 Task: Create a due date automation trigger when advanced on, on the monday after a card is due add basic with the blue label at 11:00 AM.
Action: Mouse moved to (1021, 73)
Screenshot: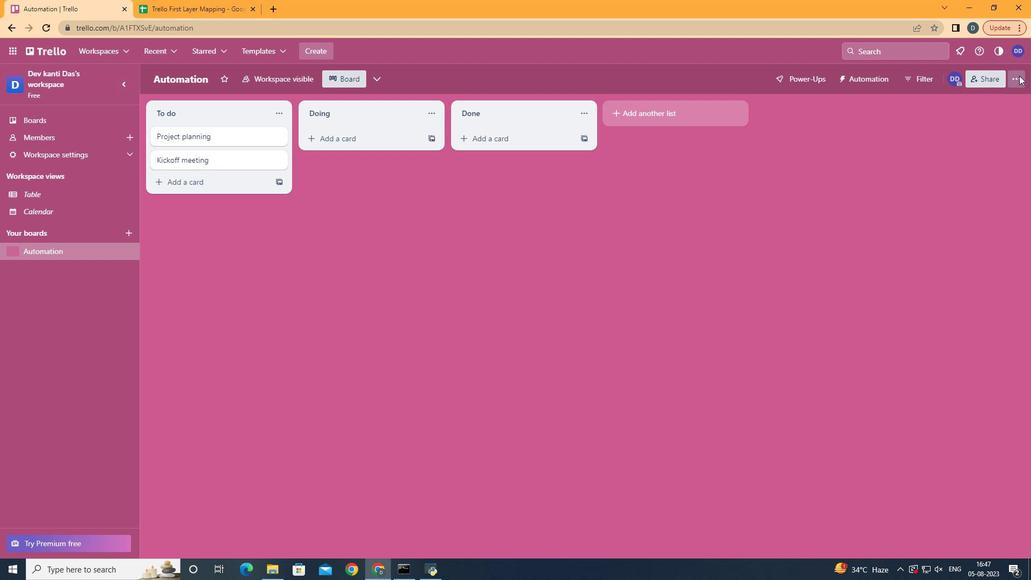 
Action: Mouse pressed left at (1021, 73)
Screenshot: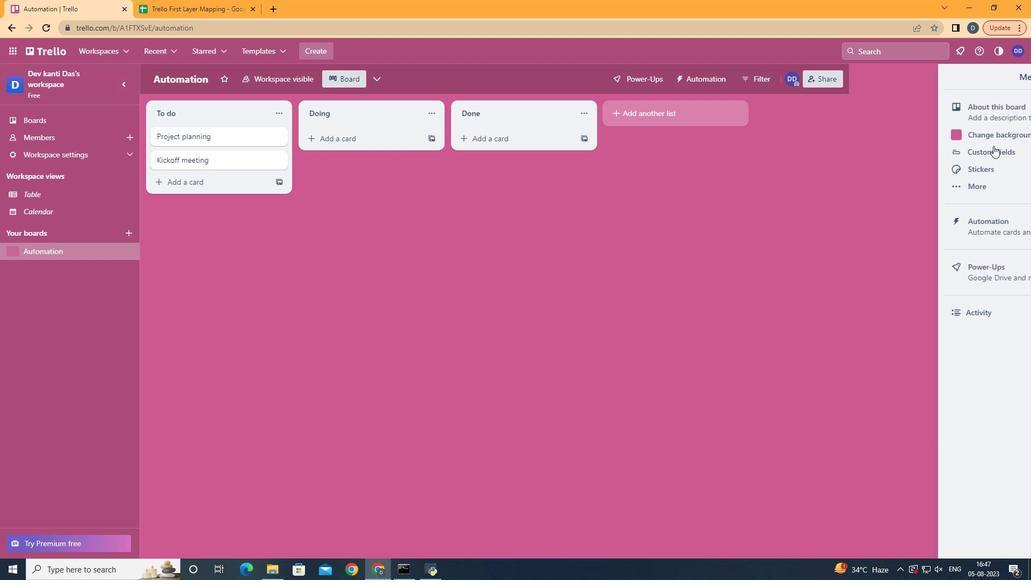 
Action: Mouse moved to (944, 229)
Screenshot: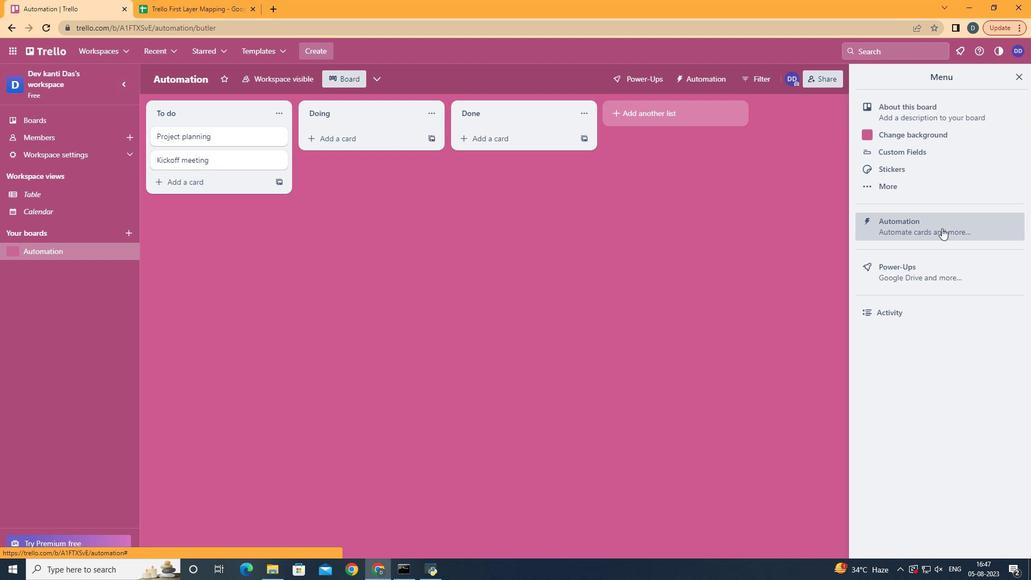 
Action: Mouse pressed left at (944, 229)
Screenshot: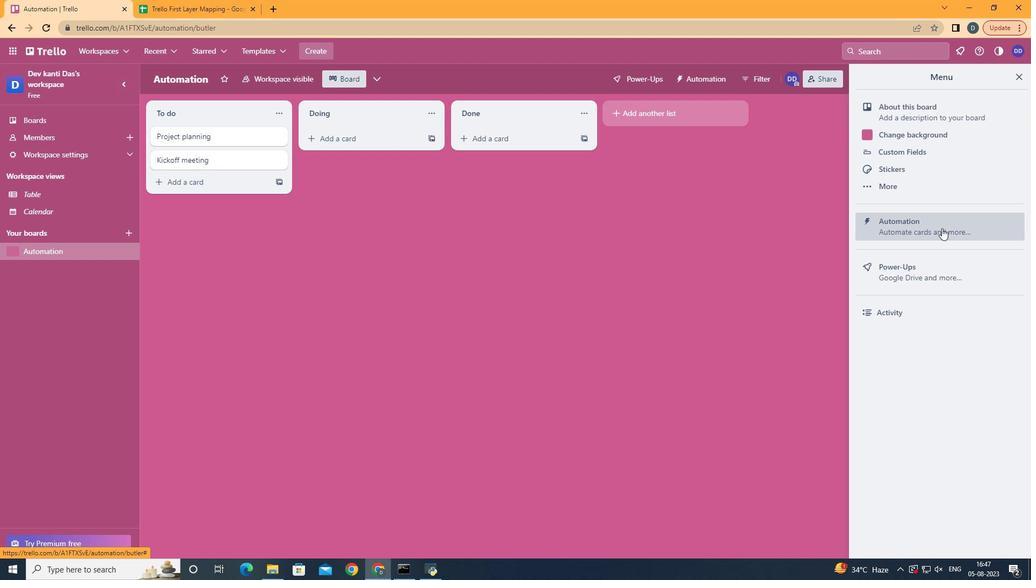 
Action: Mouse moved to (196, 215)
Screenshot: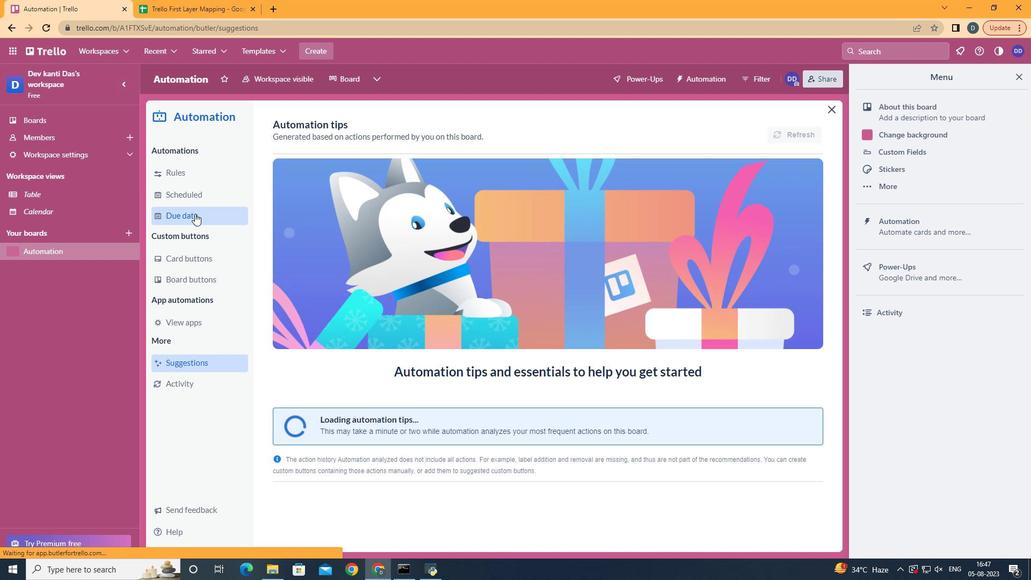 
Action: Mouse pressed left at (196, 215)
Screenshot: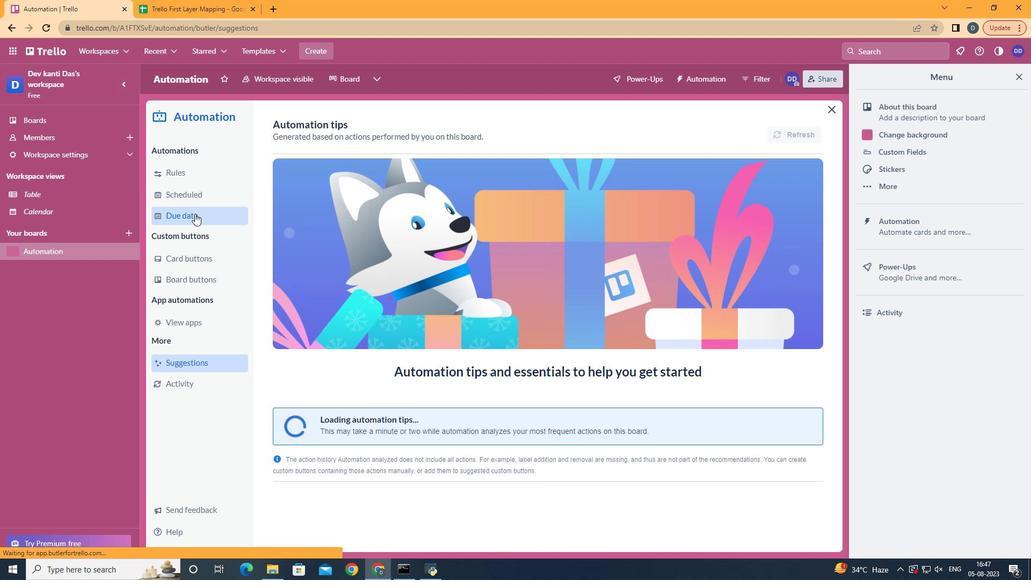 
Action: Mouse moved to (767, 130)
Screenshot: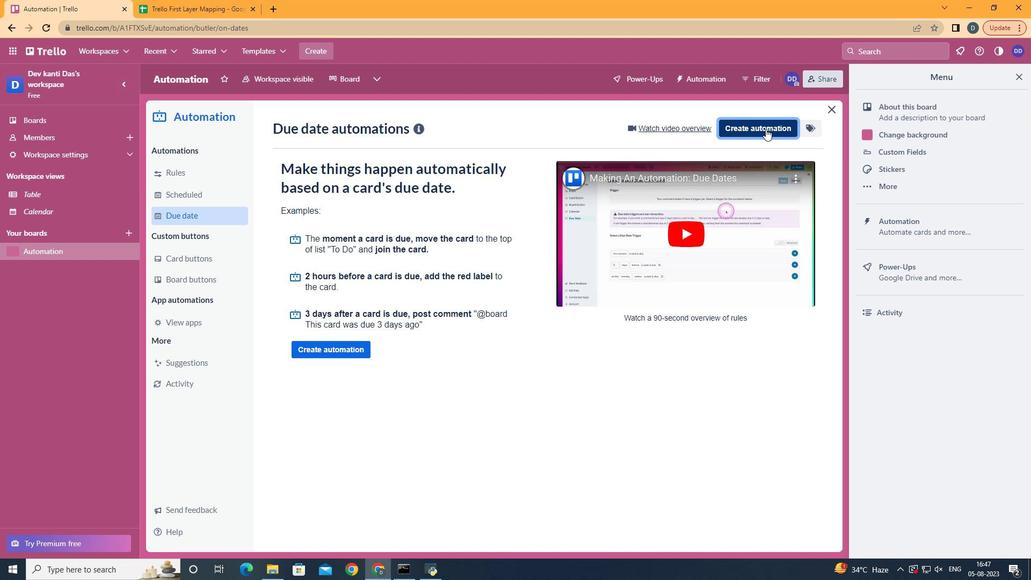 
Action: Mouse pressed left at (767, 130)
Screenshot: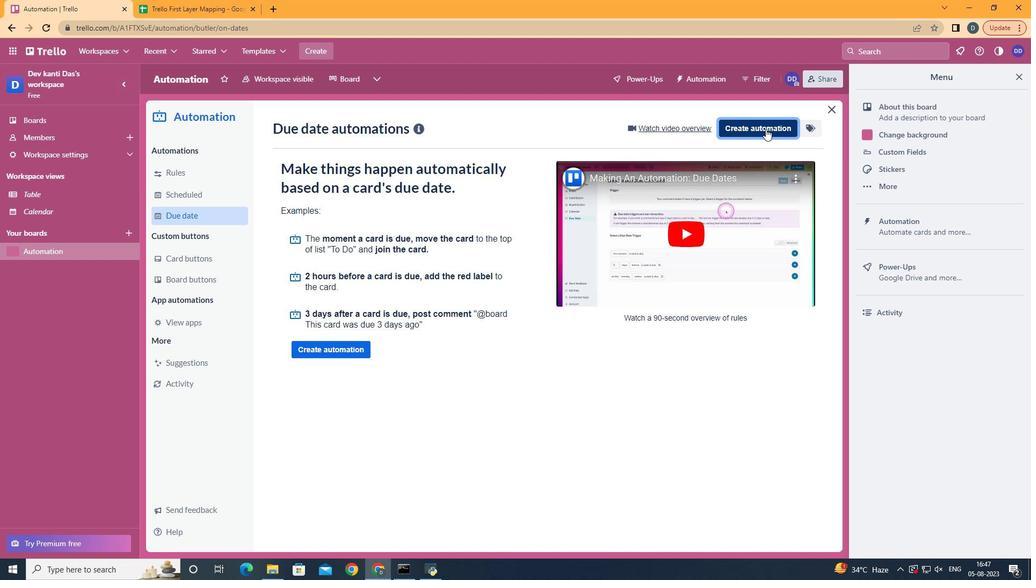 
Action: Mouse moved to (558, 232)
Screenshot: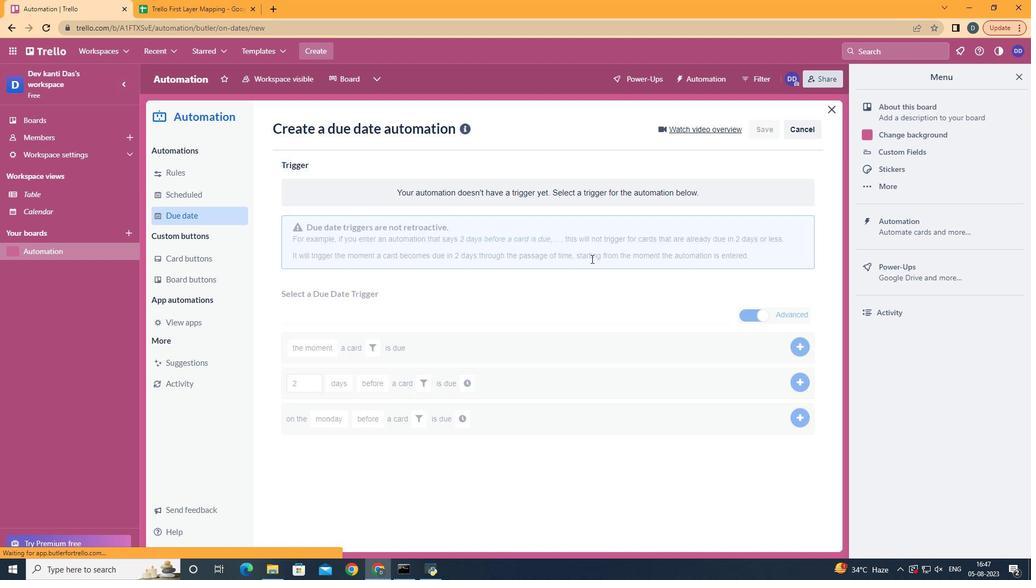 
Action: Mouse pressed left at (558, 232)
Screenshot: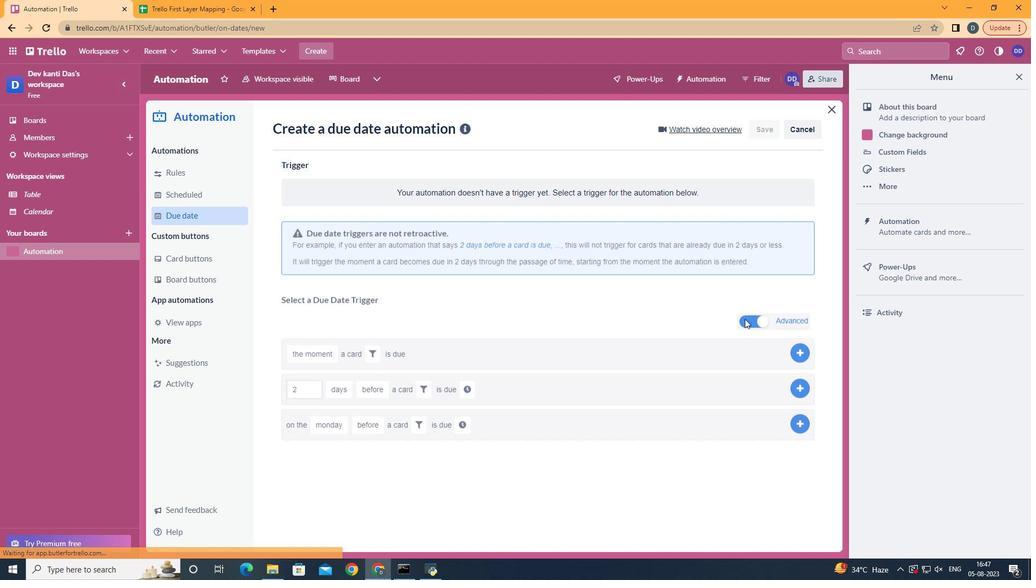 
Action: Mouse moved to (339, 275)
Screenshot: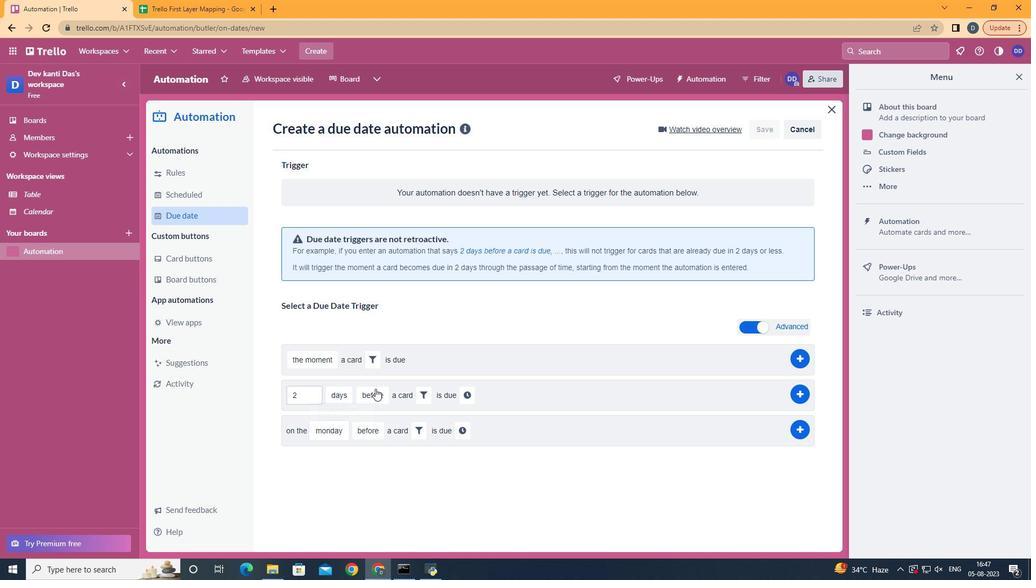 
Action: Mouse pressed left at (339, 275)
Screenshot: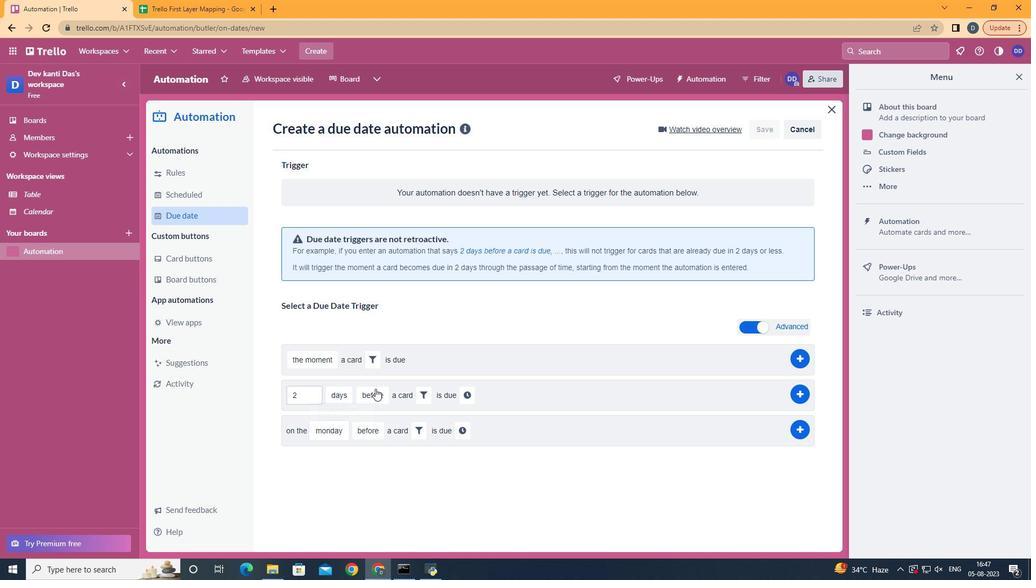 
Action: Mouse moved to (379, 467)
Screenshot: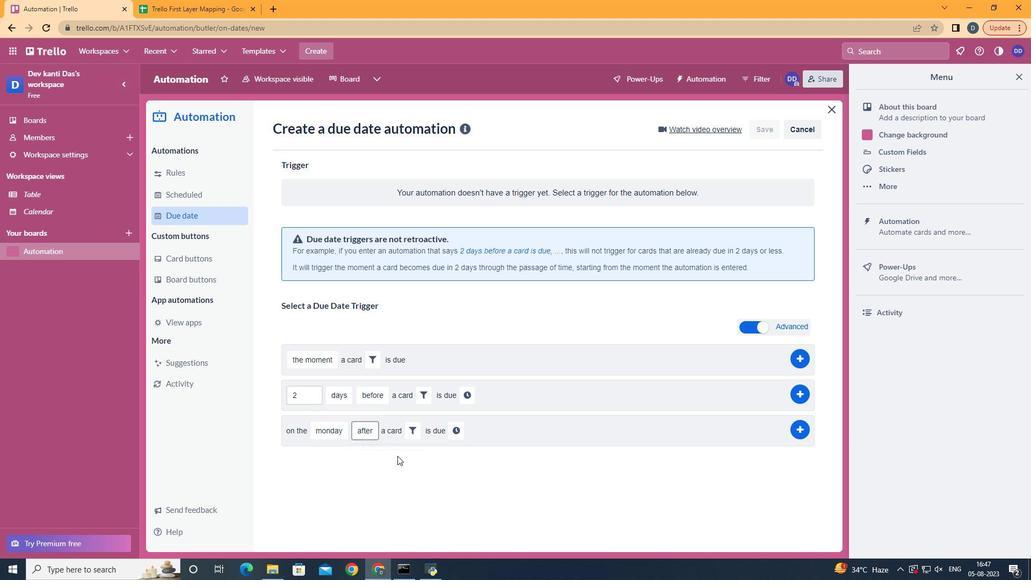 
Action: Mouse pressed left at (379, 467)
Screenshot: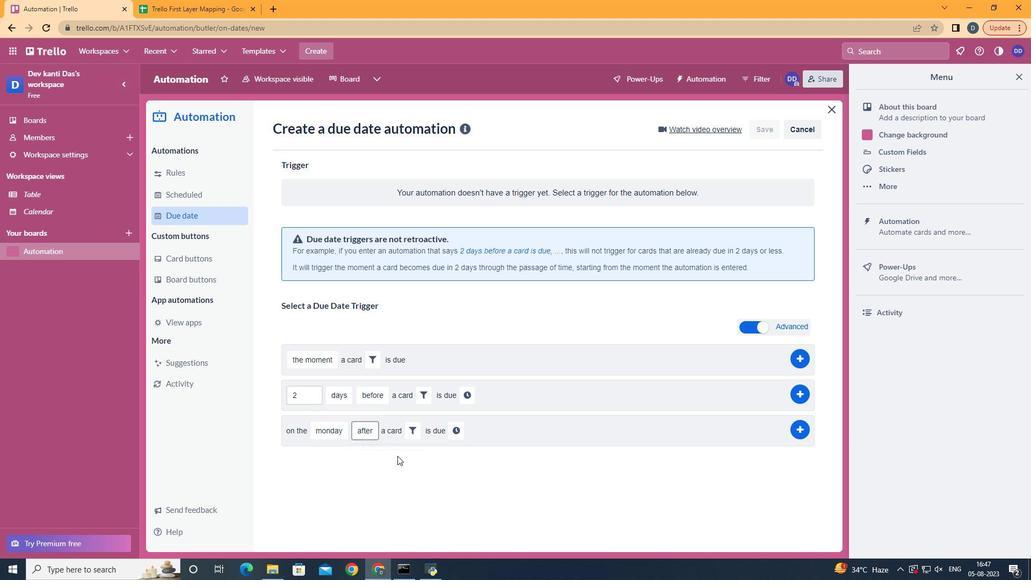
Action: Mouse moved to (408, 438)
Screenshot: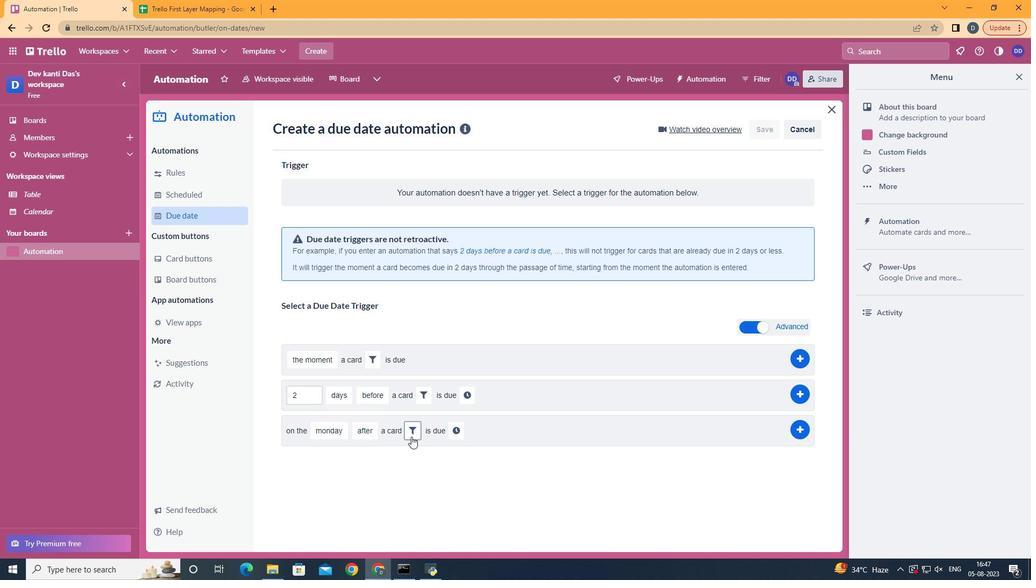 
Action: Mouse pressed left at (408, 438)
Screenshot: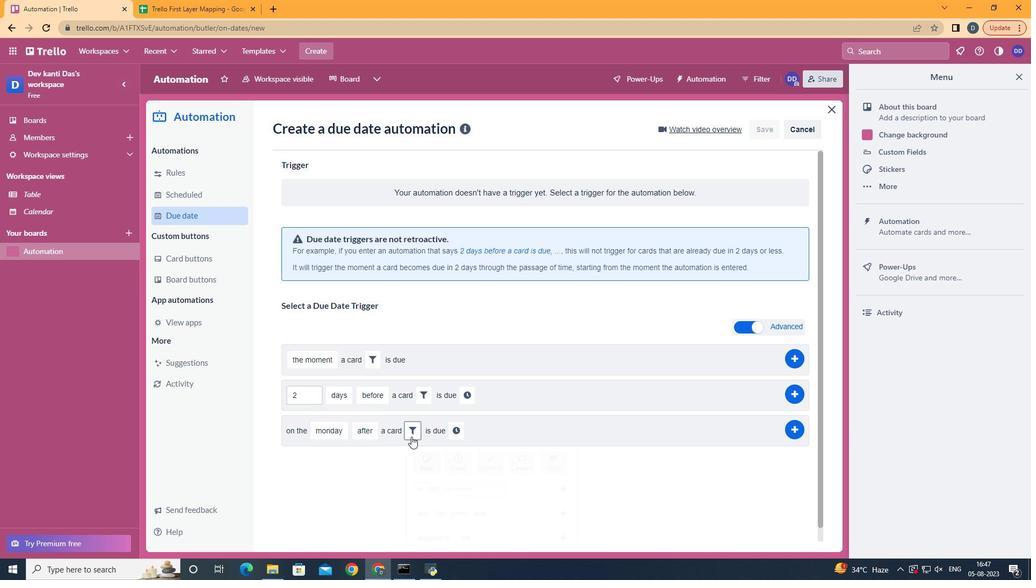 
Action: Mouse moved to (422, 447)
Screenshot: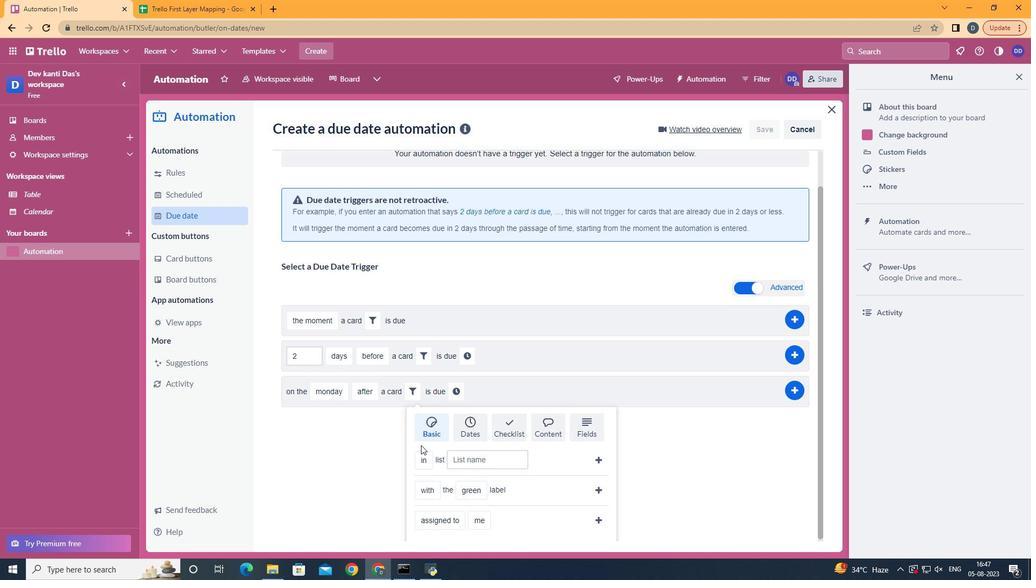 
Action: Mouse scrolled (422, 446) with delta (0, 0)
Screenshot: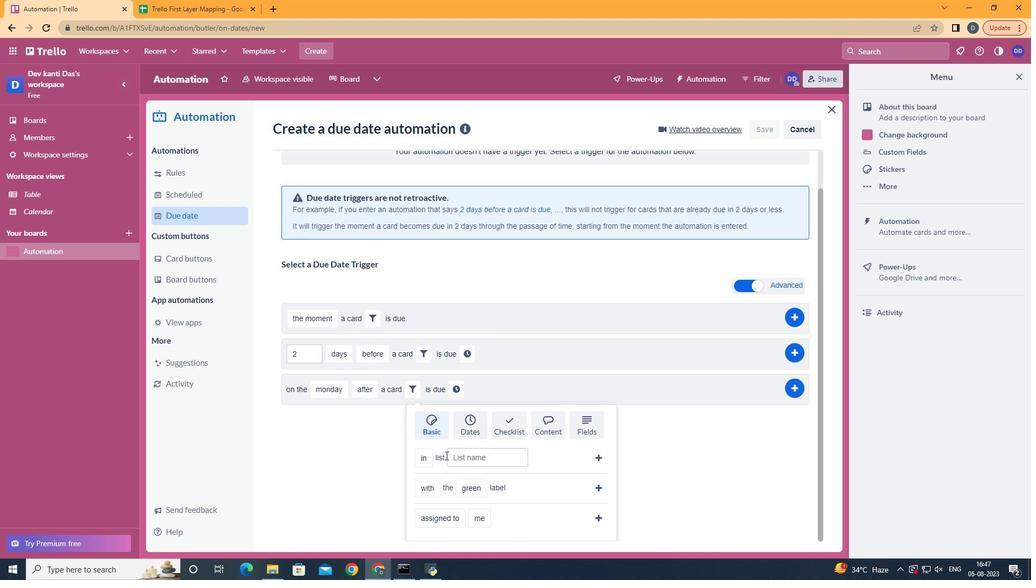 
Action: Mouse scrolled (422, 446) with delta (0, 0)
Screenshot: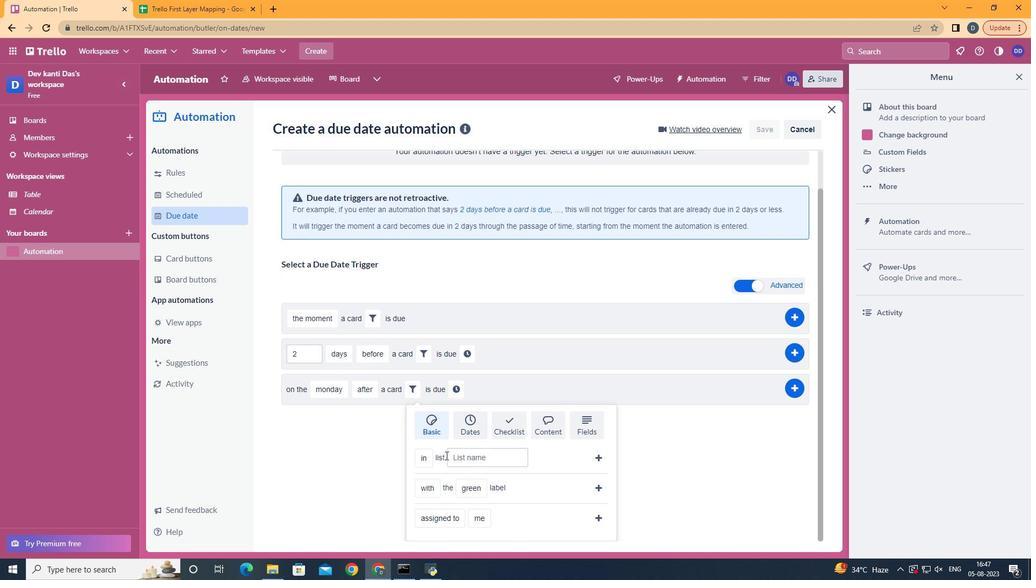 
Action: Mouse scrolled (422, 446) with delta (0, 0)
Screenshot: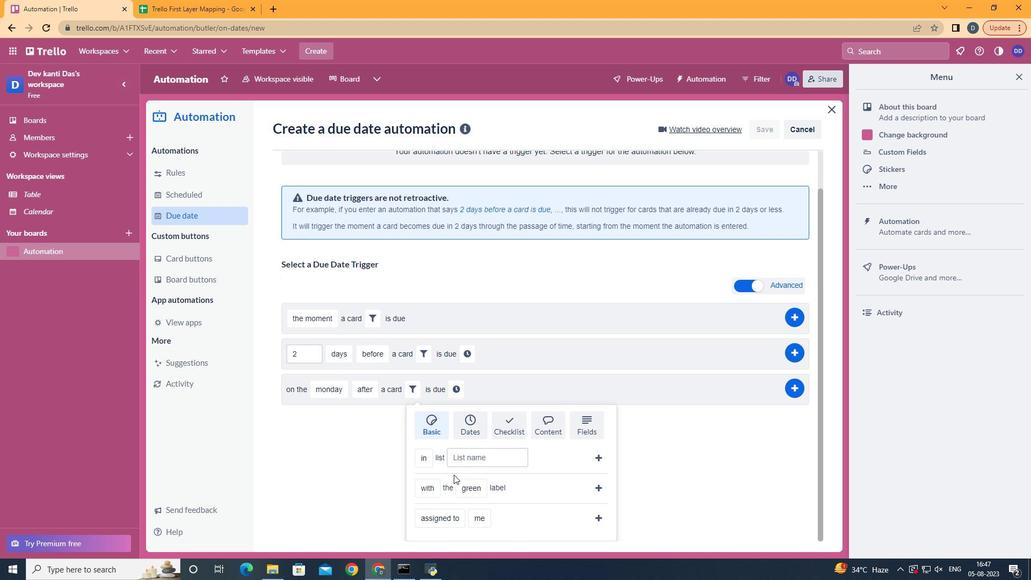 
Action: Mouse moved to (441, 420)
Screenshot: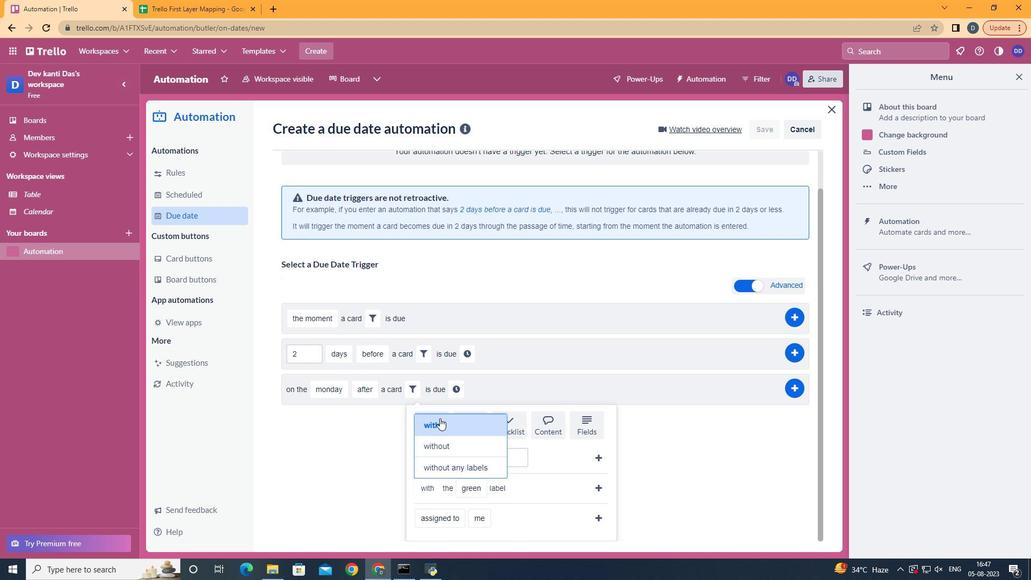 
Action: Mouse pressed left at (441, 420)
Screenshot: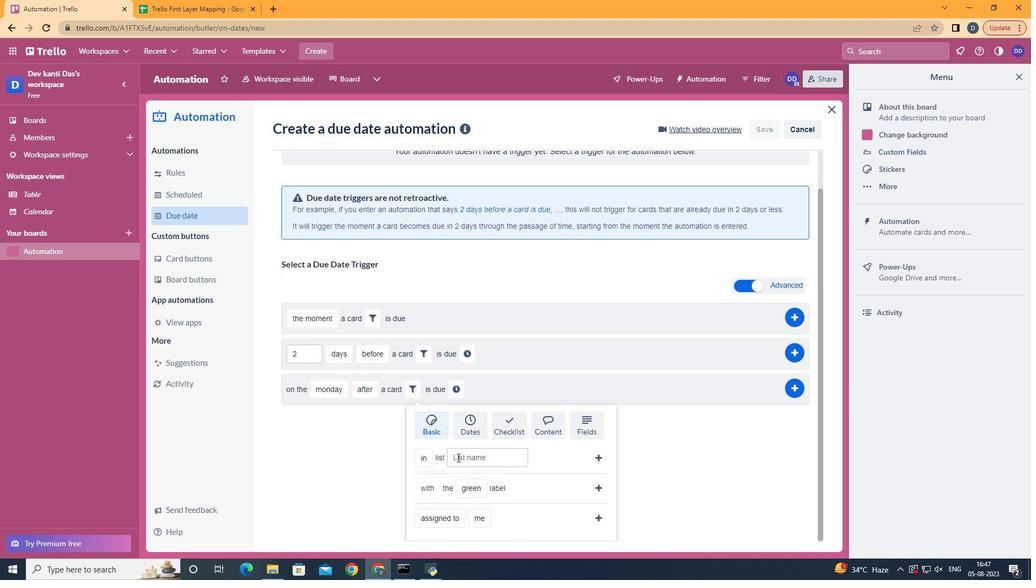 
Action: Mouse moved to (470, 469)
Screenshot: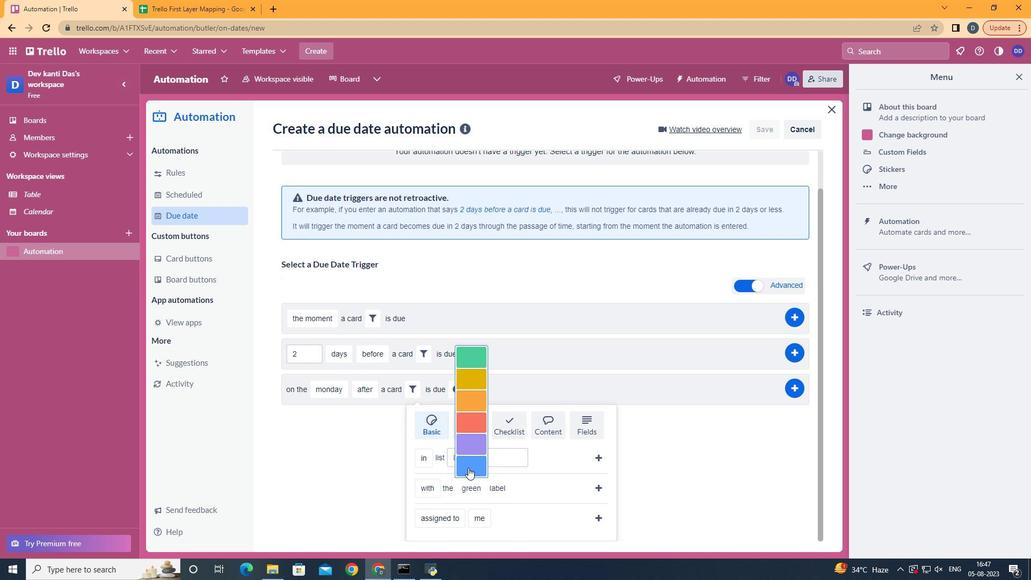 
Action: Mouse pressed left at (470, 469)
Screenshot: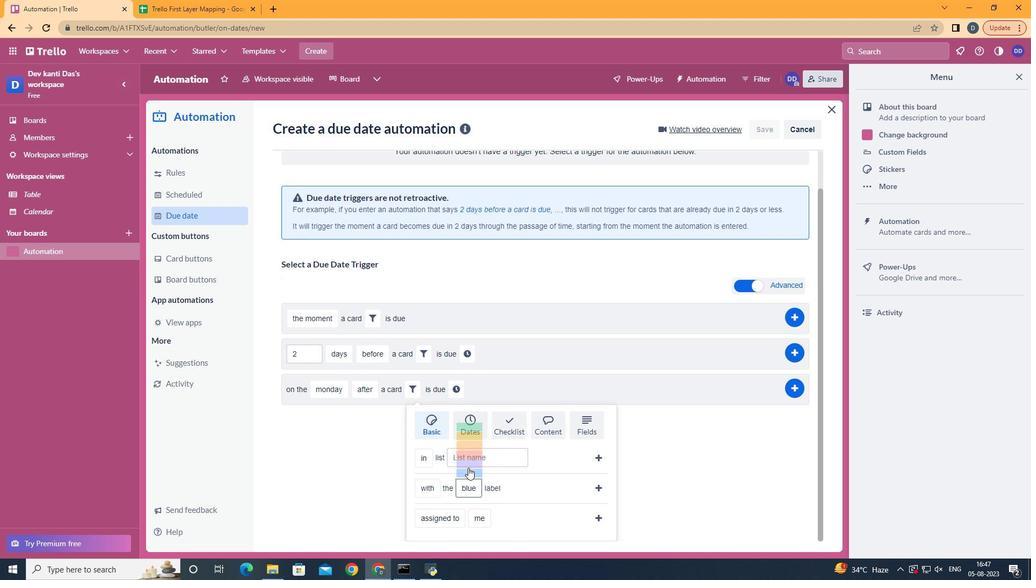 
Action: Mouse moved to (600, 488)
Screenshot: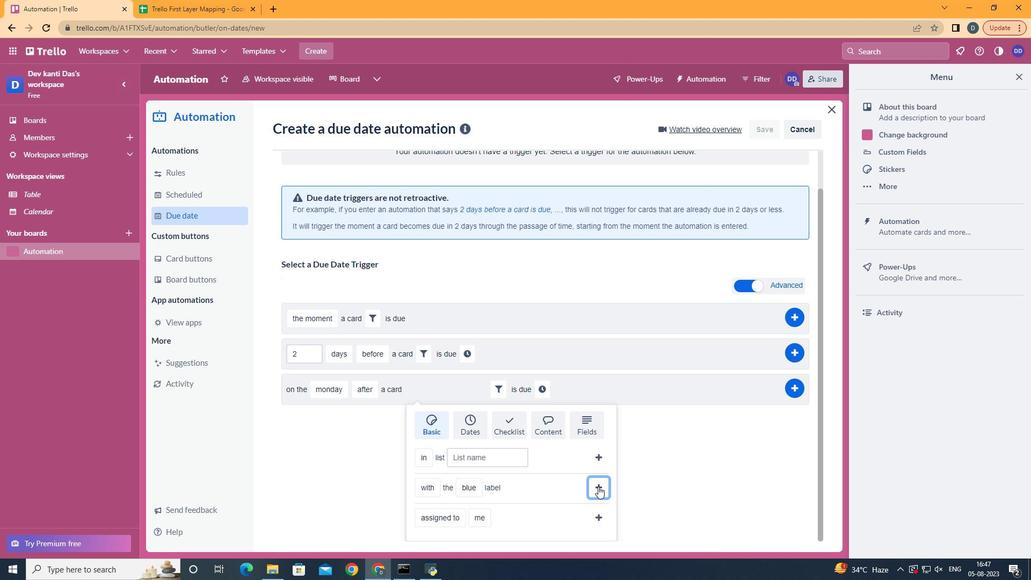 
Action: Mouse pressed left at (600, 488)
Screenshot: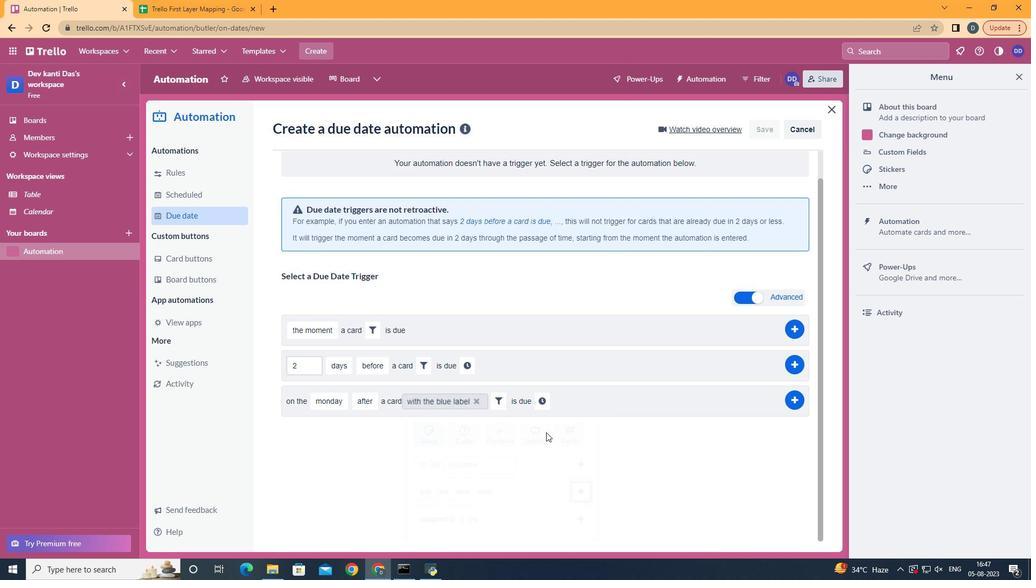 
Action: Mouse moved to (551, 433)
Screenshot: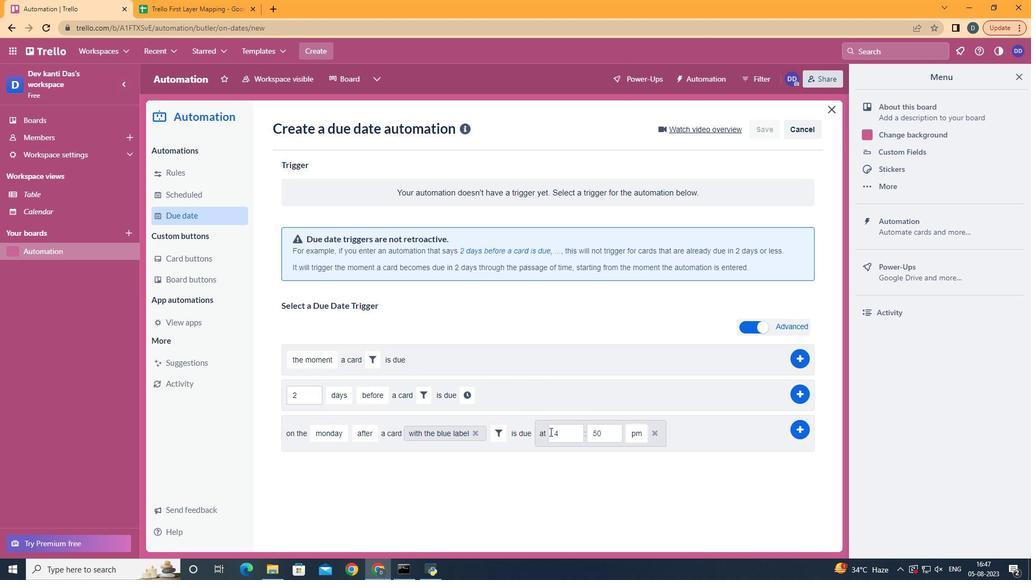 
Action: Mouse pressed left at (551, 433)
Screenshot: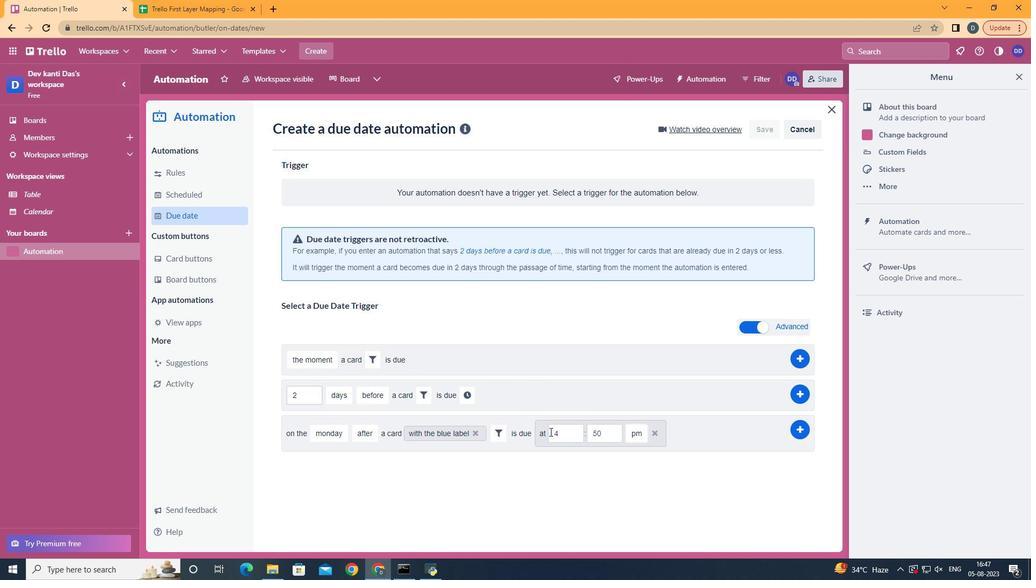 
Action: Mouse moved to (564, 436)
Screenshot: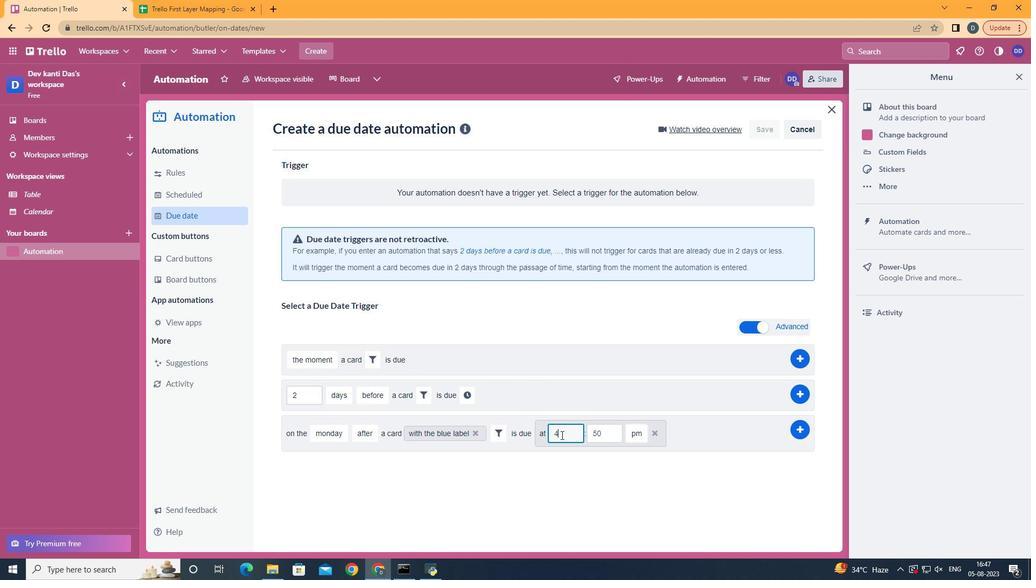 
Action: Mouse pressed left at (564, 436)
Screenshot: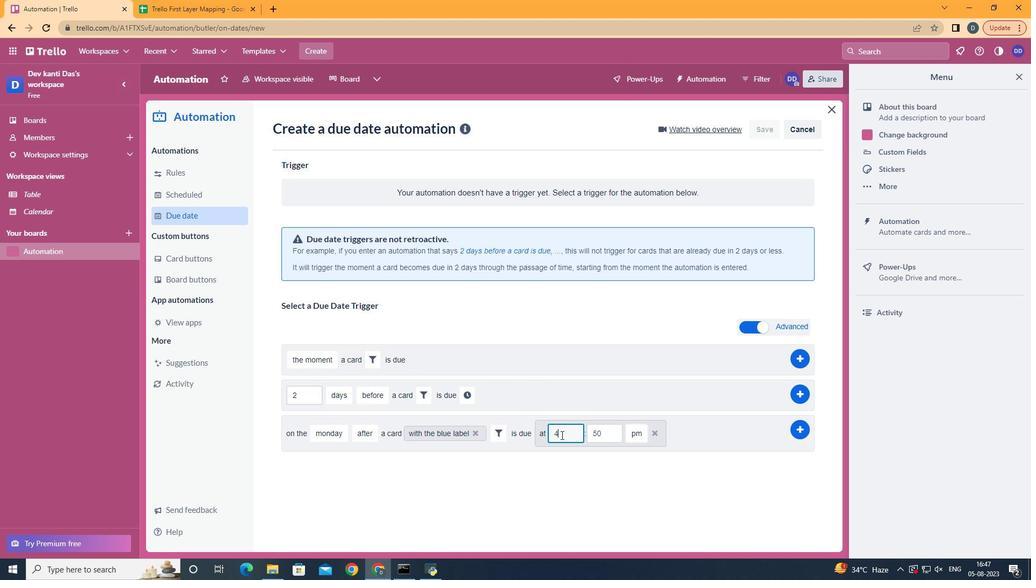 
Action: Mouse moved to (562, 436)
Screenshot: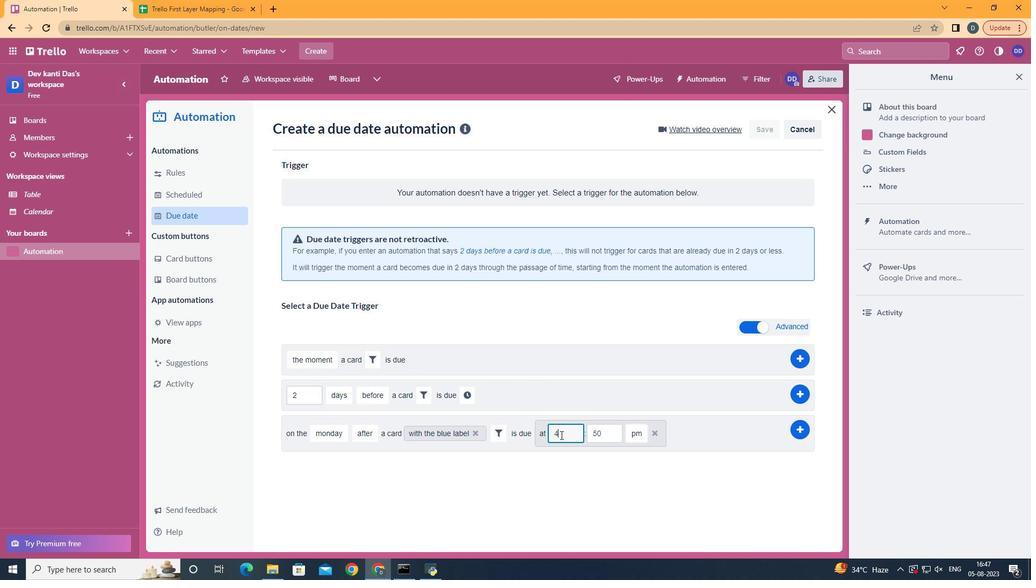 
Action: Key pressed <Key.backspace>11
Screenshot: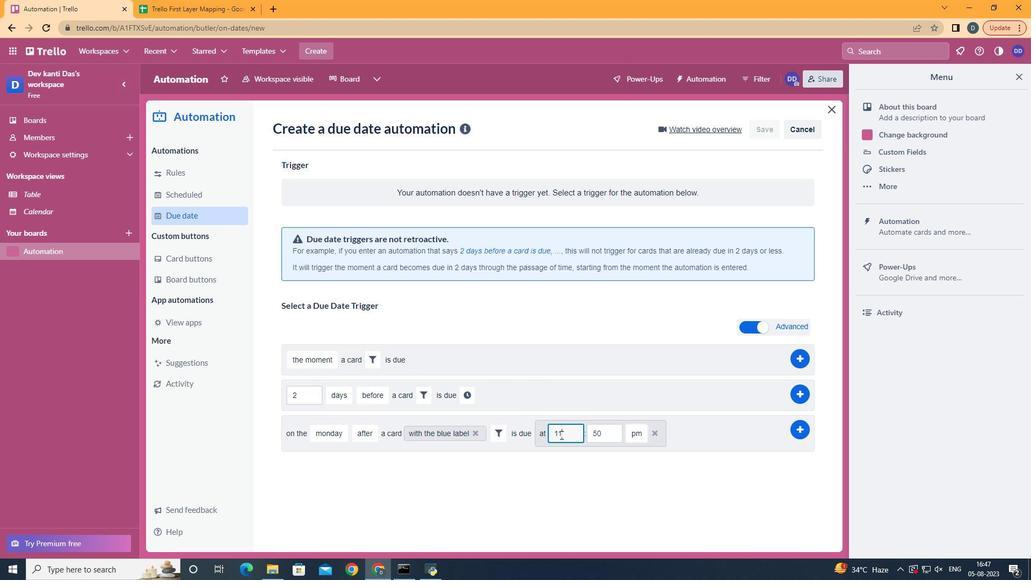 
Action: Mouse moved to (612, 437)
Screenshot: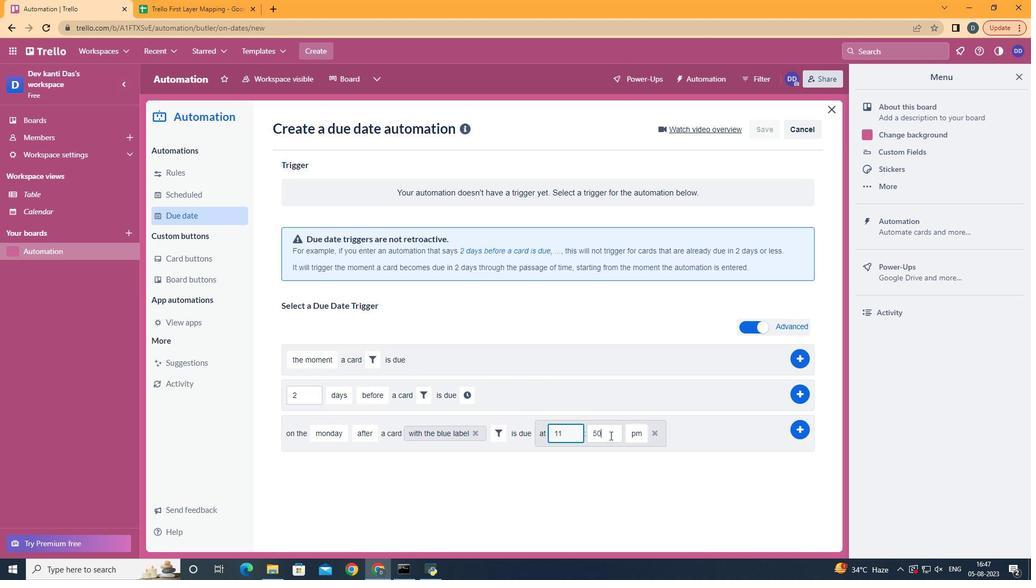 
Action: Mouse pressed left at (612, 437)
Screenshot: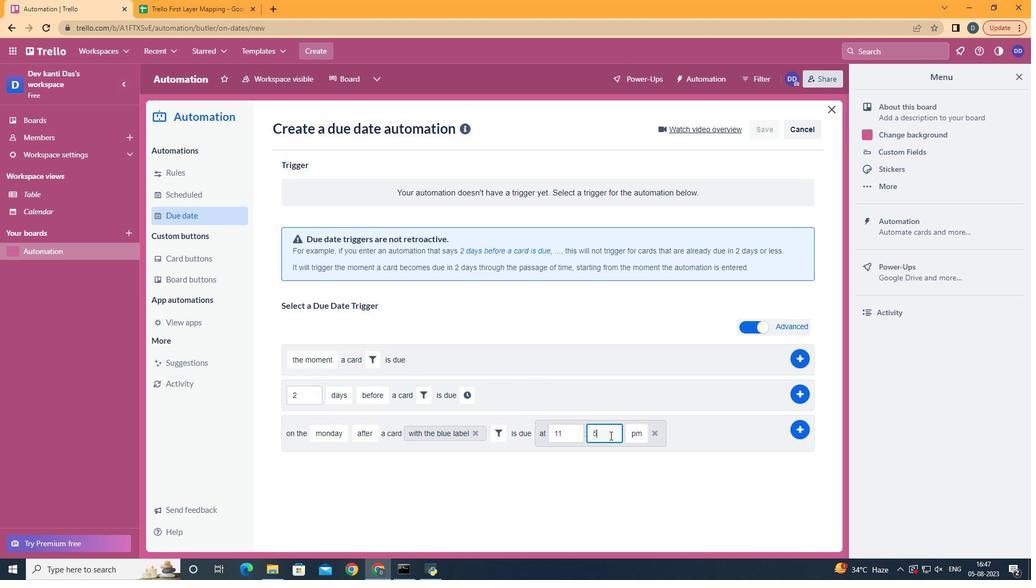 
Action: Key pressed <Key.backspace><Key.backspace>00
Screenshot: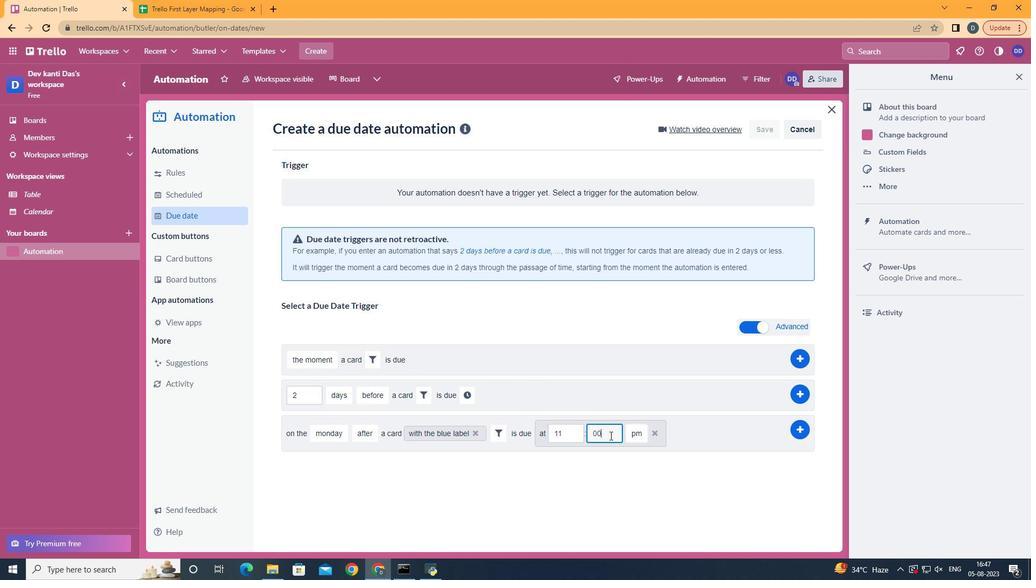 
Action: Mouse moved to (639, 459)
Screenshot: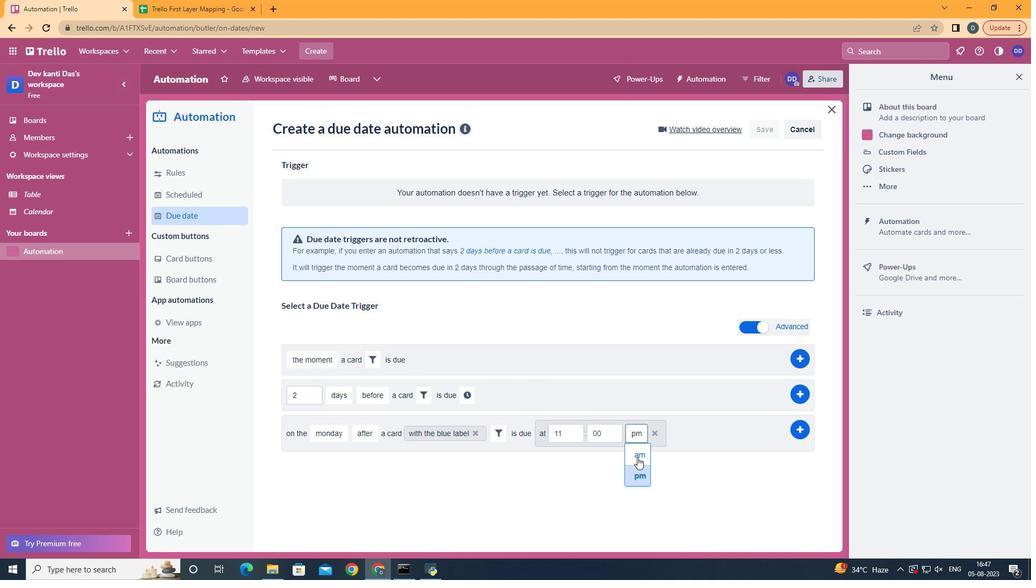 
Action: Mouse pressed left at (639, 459)
Screenshot: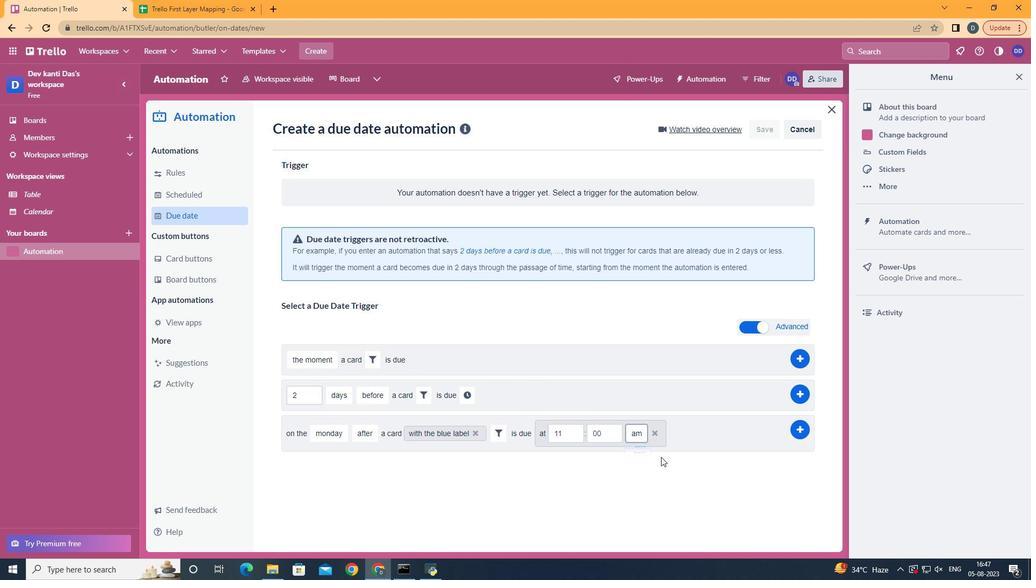 
Action: Mouse moved to (803, 425)
Screenshot: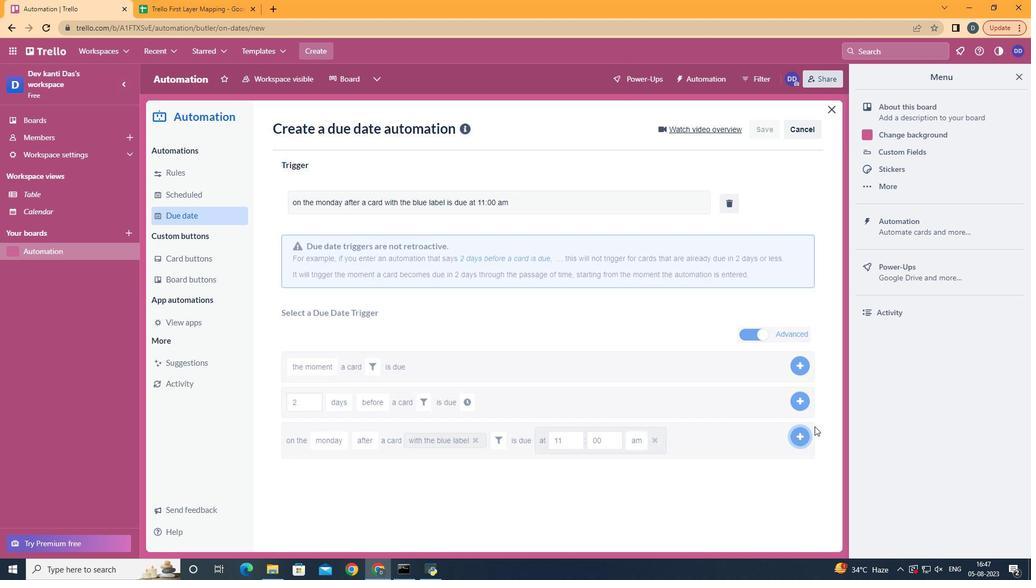 
Action: Mouse pressed left at (803, 425)
Screenshot: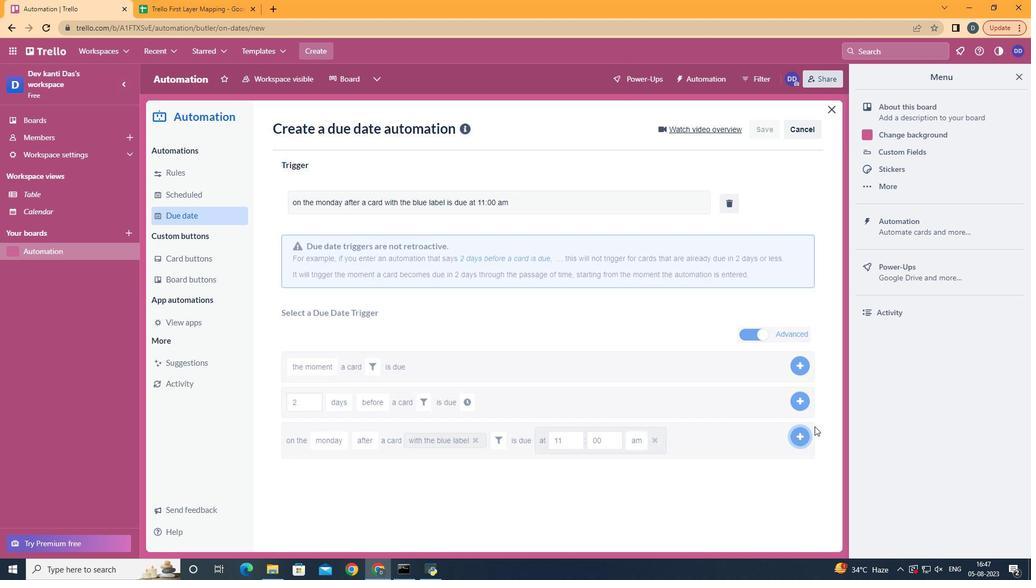 
Action: Mouse moved to (567, 207)
Screenshot: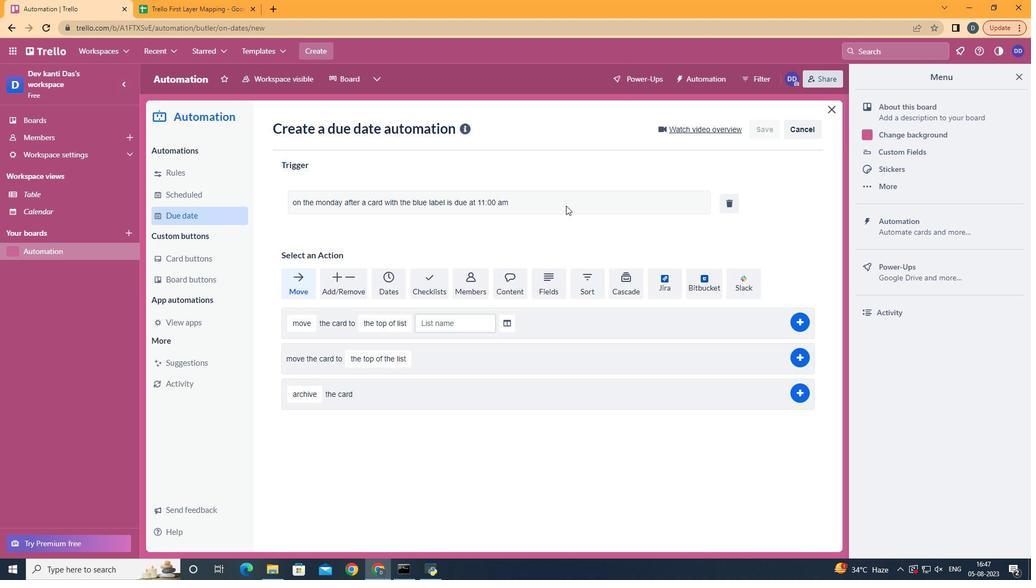 
